 Task: Move the task Implement data encryption for better user security to the section To-Do in the project TradeWorks and sort the tasks in the project by Assignee in Ascending order.
Action: Mouse moved to (54, 390)
Screenshot: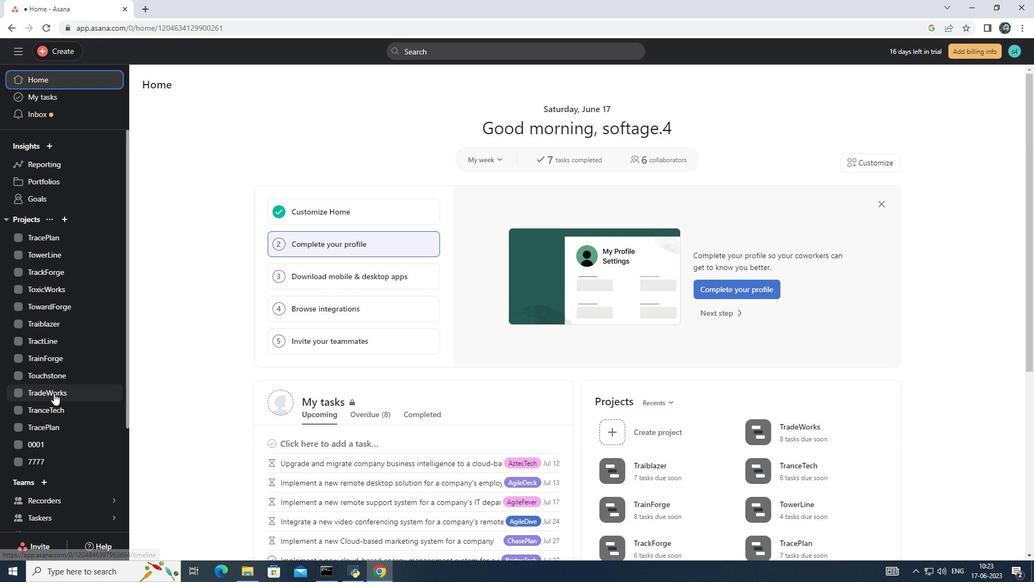 
Action: Mouse pressed left at (54, 390)
Screenshot: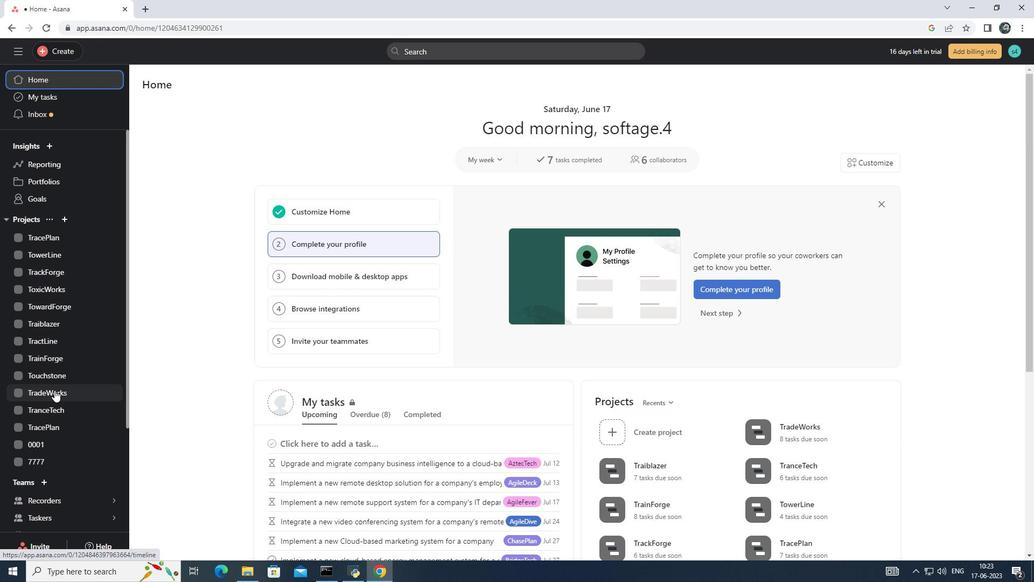 
Action: Mouse moved to (403, 235)
Screenshot: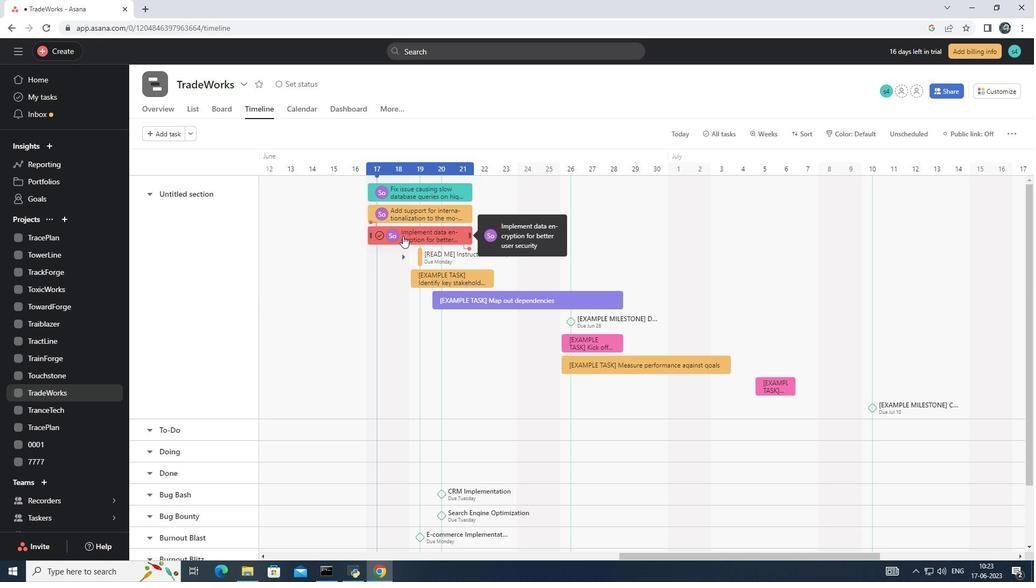 
Action: Mouse pressed left at (403, 235)
Screenshot: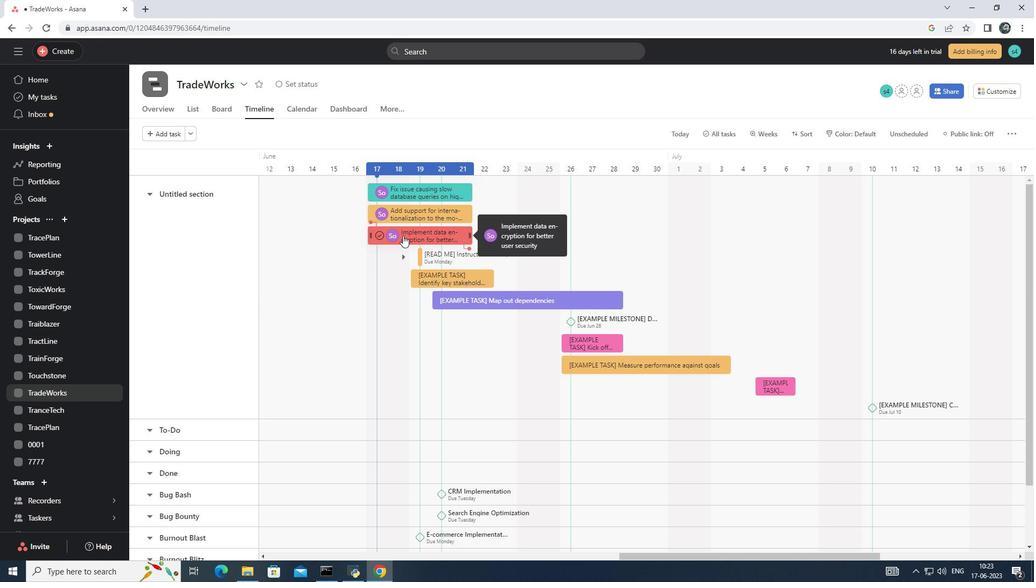 
Action: Mouse moved to (806, 135)
Screenshot: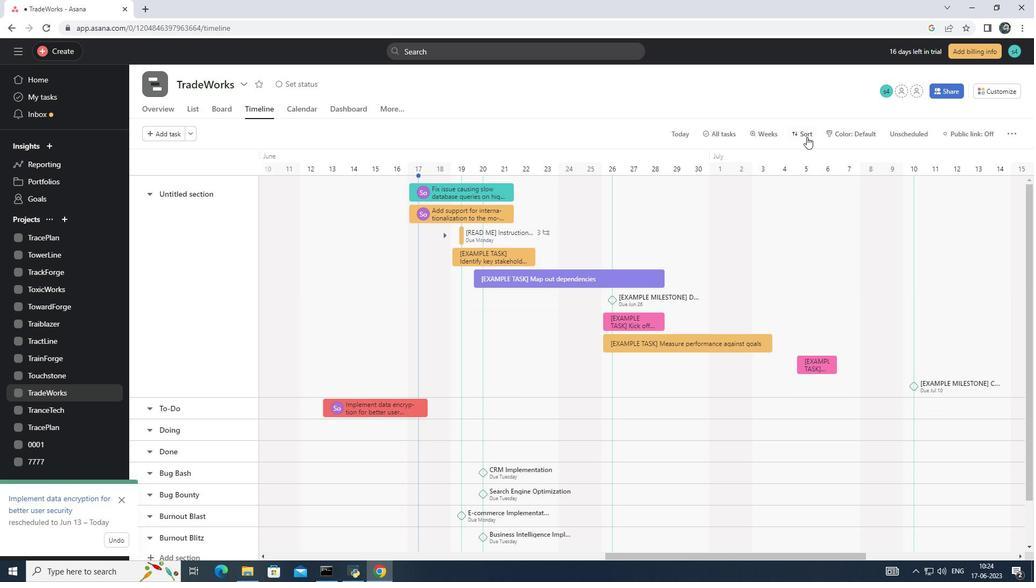 
Action: Mouse pressed left at (806, 135)
Screenshot: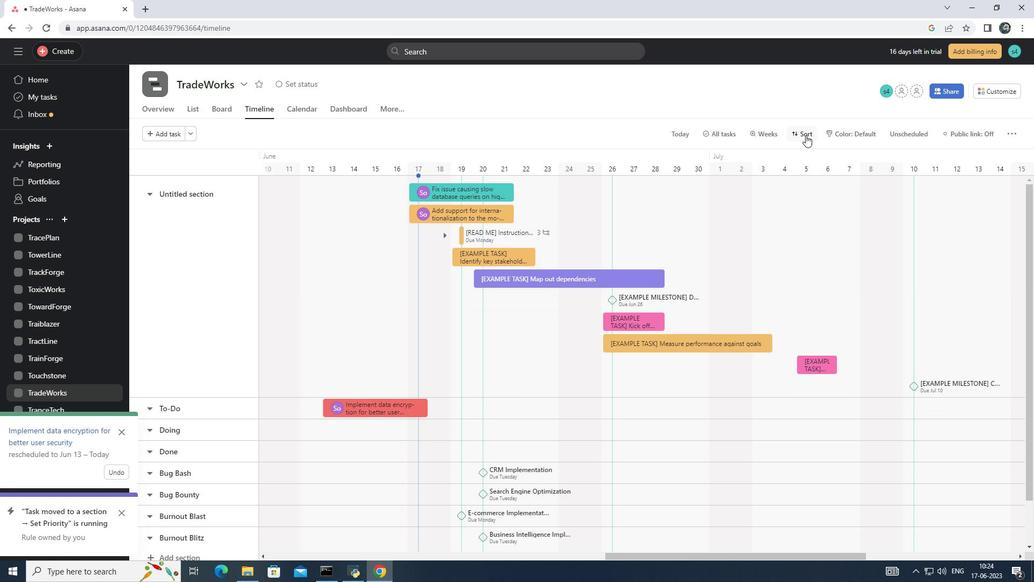 
Action: Mouse moved to (838, 213)
Screenshot: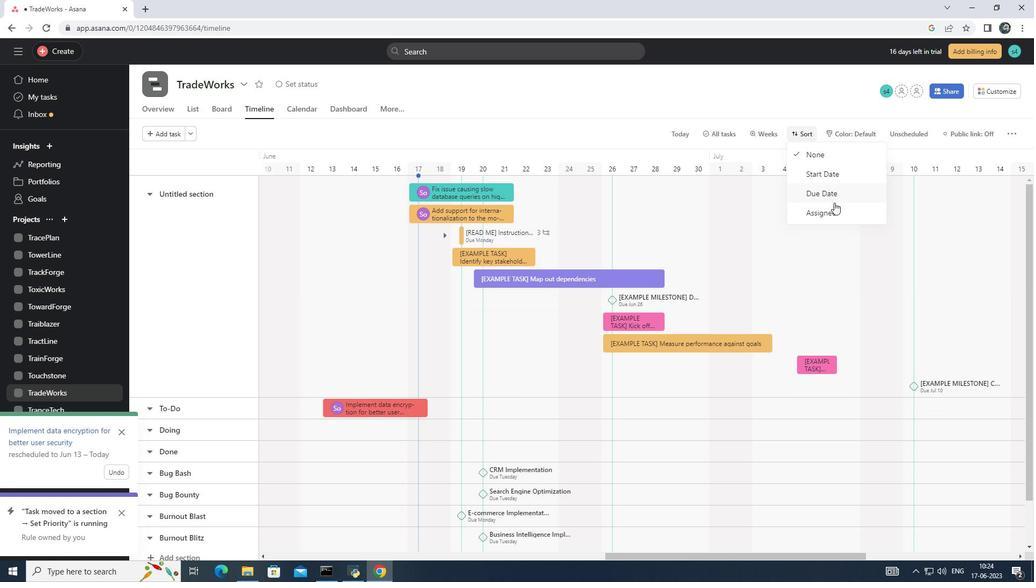 
Action: Mouse pressed left at (838, 213)
Screenshot: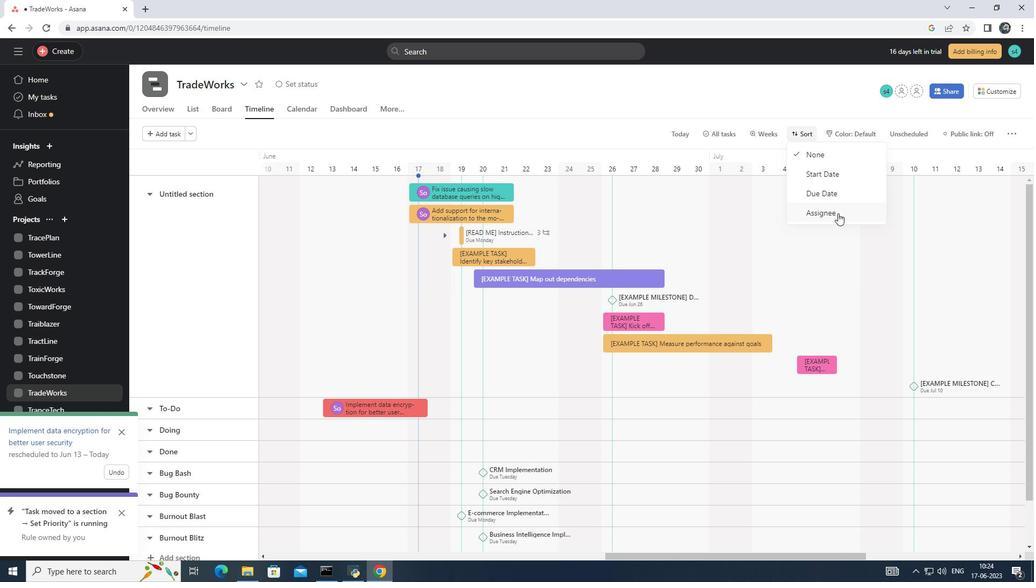 
Action: Mouse pressed left at (838, 213)
Screenshot: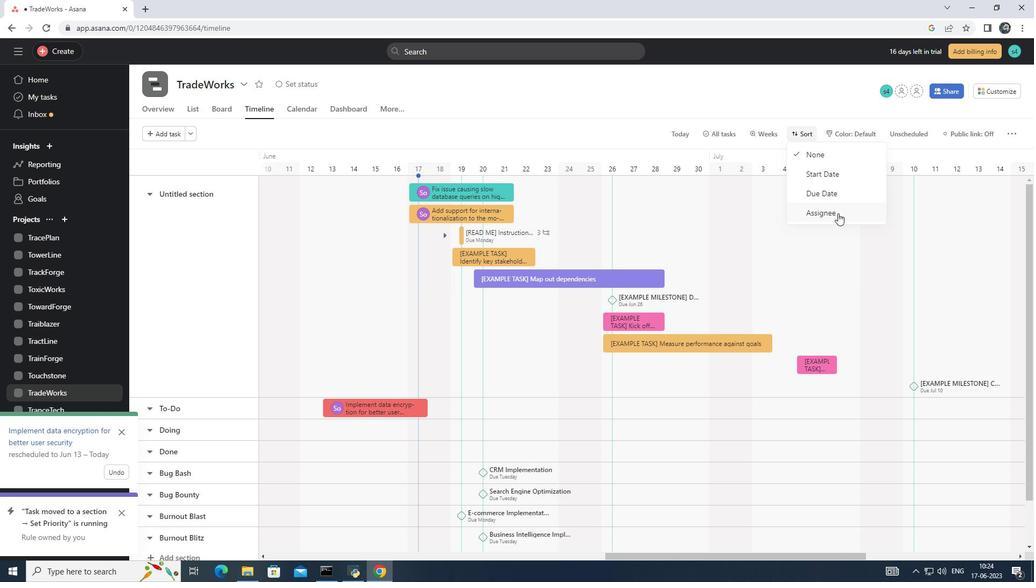
Action: Mouse moved to (794, 130)
Screenshot: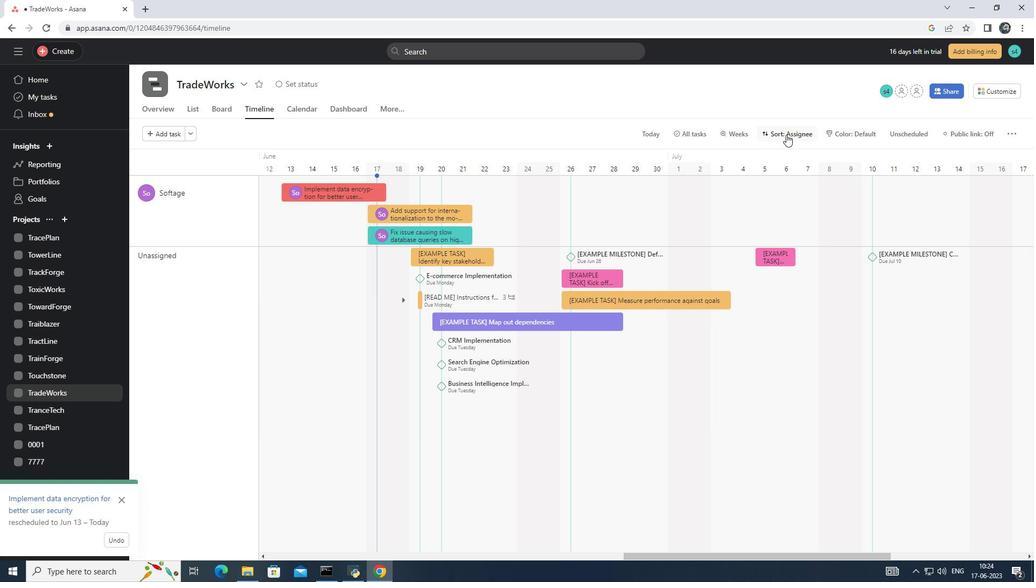 
Action: Mouse pressed left at (794, 130)
Screenshot: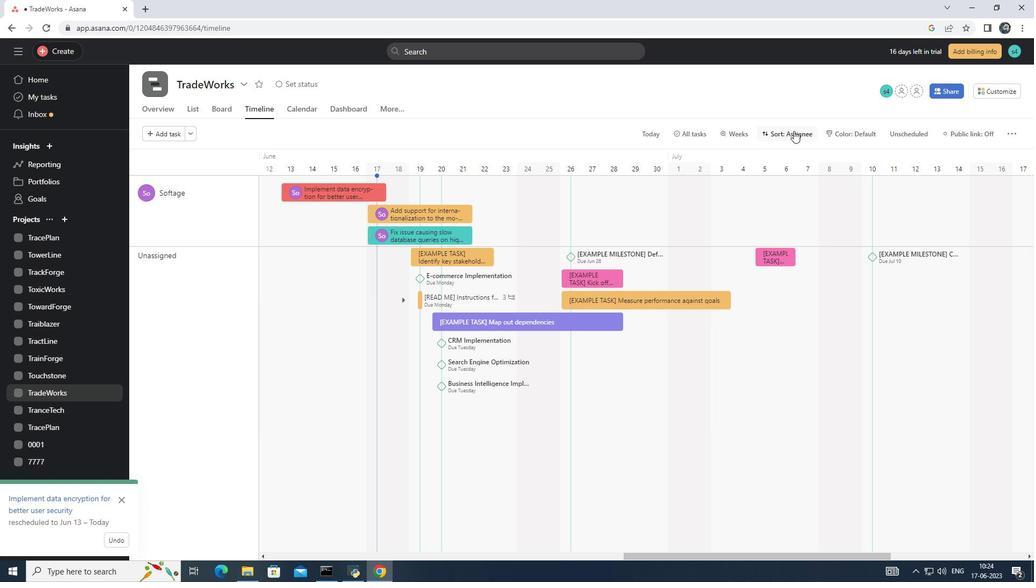 
Action: Mouse moved to (802, 213)
Screenshot: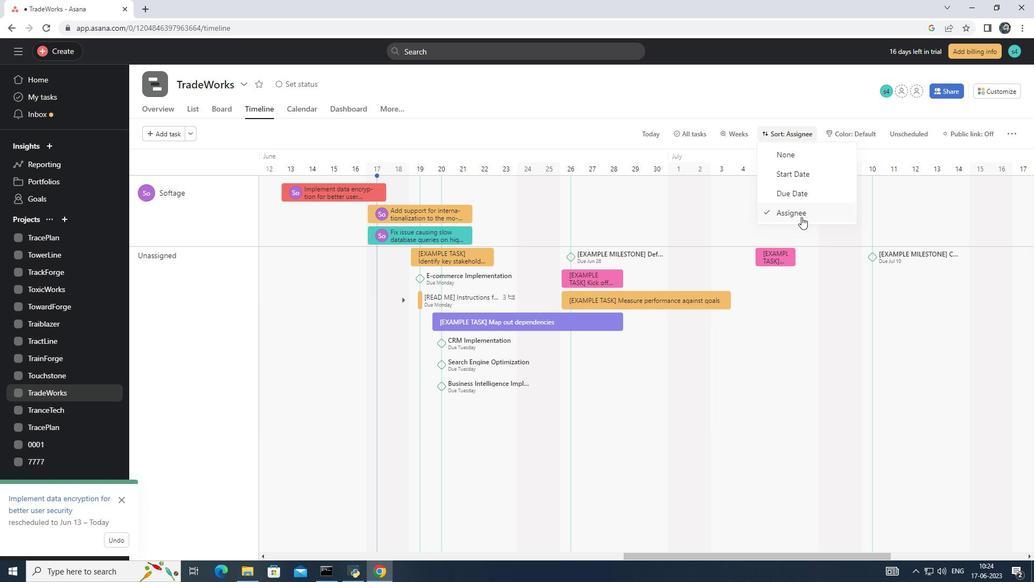 
Action: Mouse pressed left at (802, 213)
Screenshot: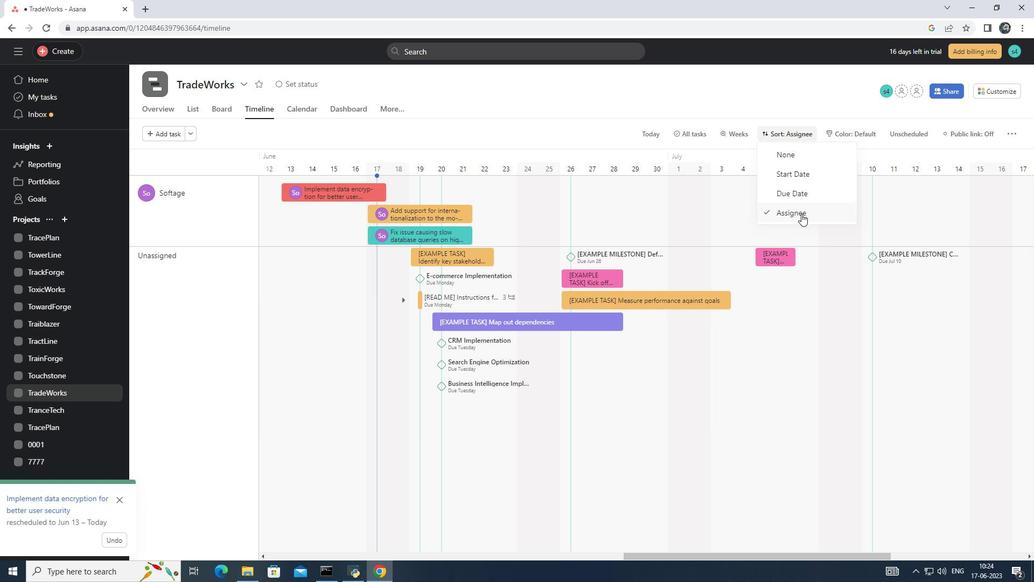 
Action: Mouse moved to (189, 107)
Screenshot: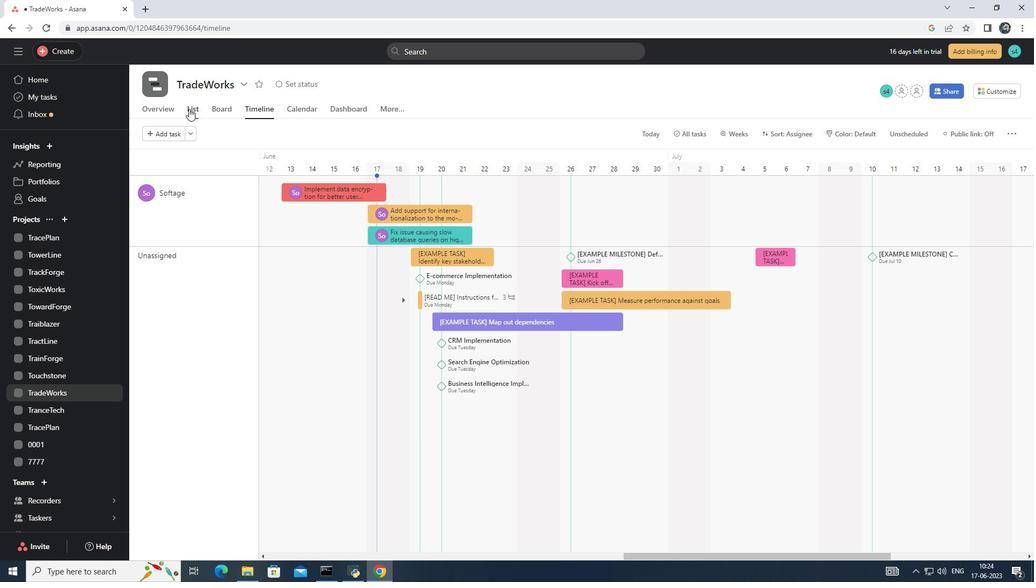 
Action: Mouse pressed left at (189, 107)
Screenshot: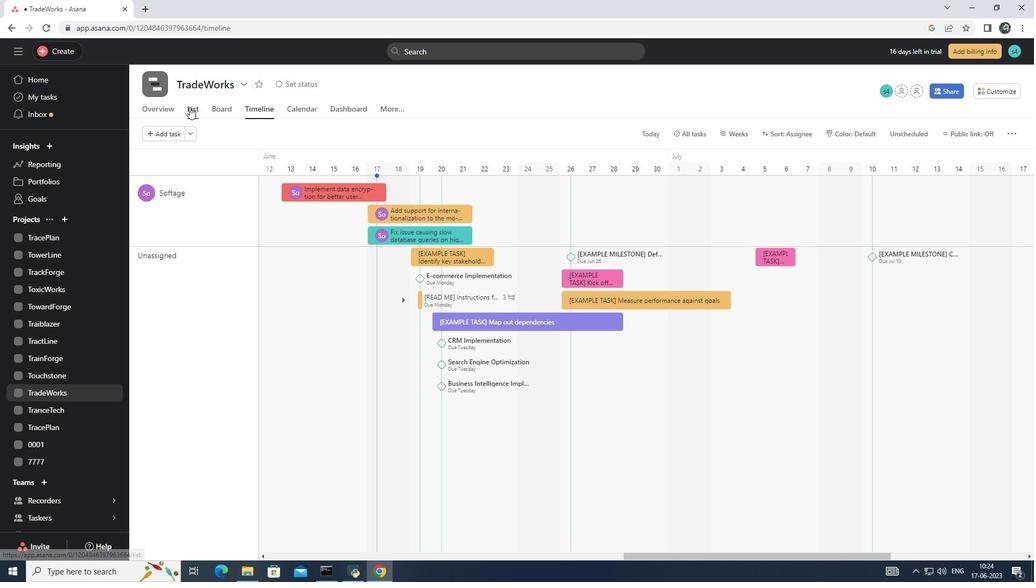 
Action: Mouse moved to (262, 133)
Screenshot: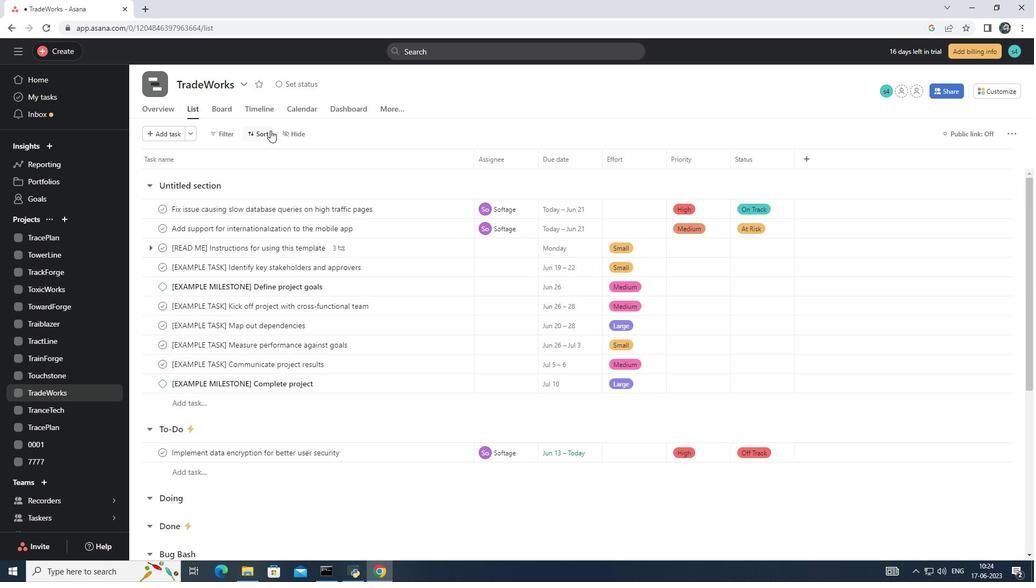 
Action: Mouse pressed left at (262, 133)
Screenshot: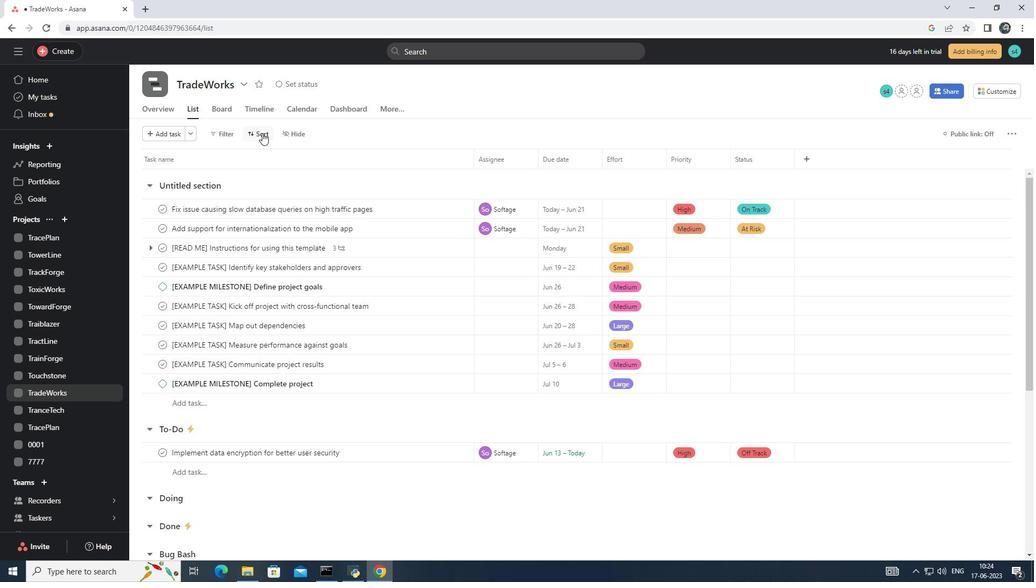 
Action: Mouse moved to (391, 454)
Screenshot: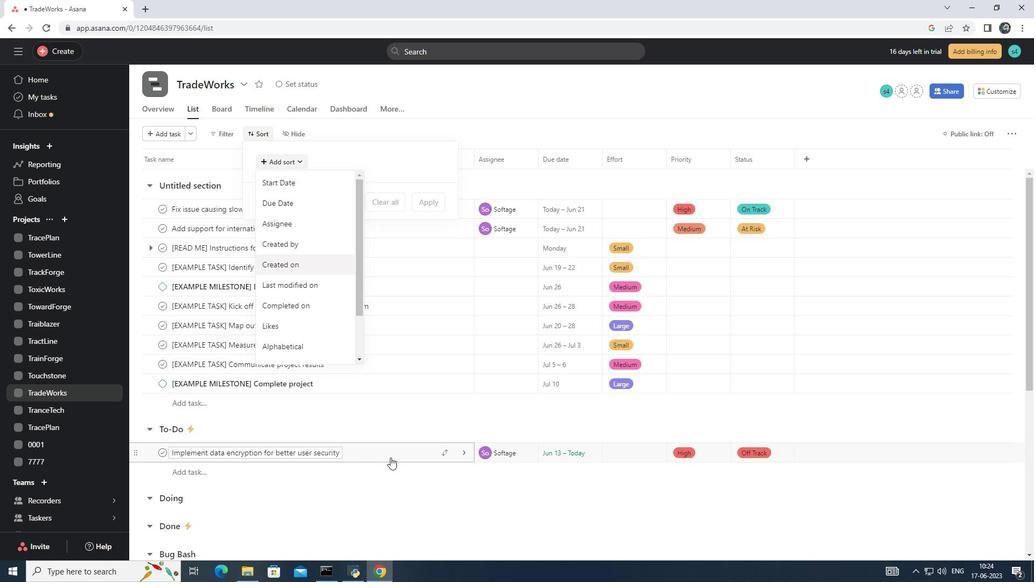 
Action: Mouse pressed left at (391, 454)
Screenshot: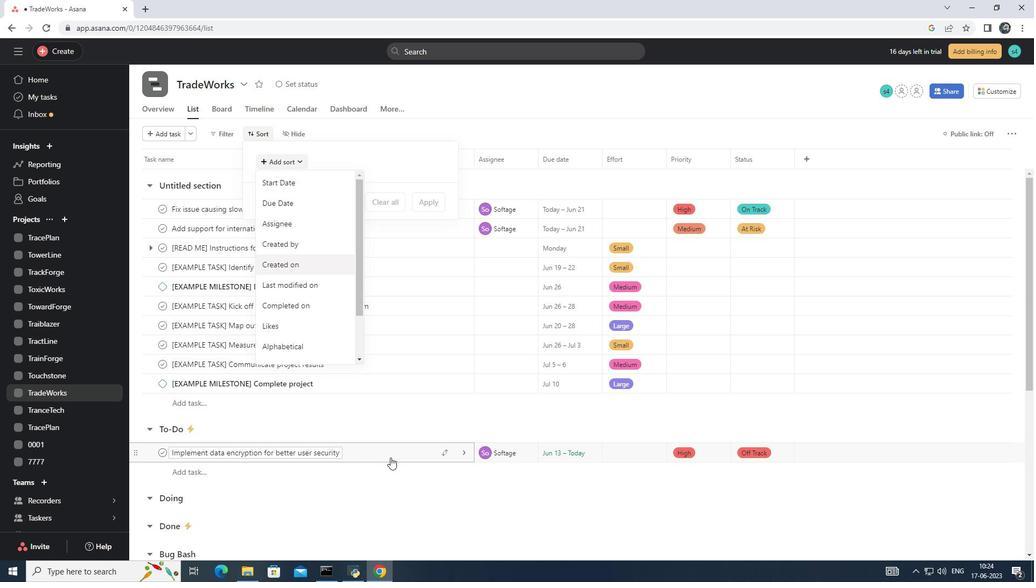 
Action: Mouse moved to (1018, 135)
Screenshot: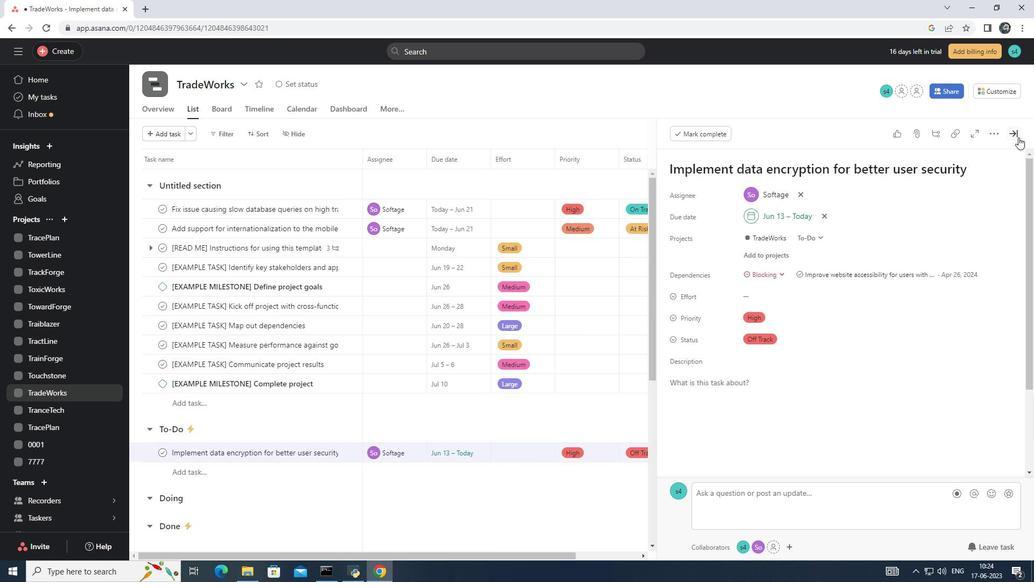 
Action: Mouse pressed left at (1018, 135)
Screenshot: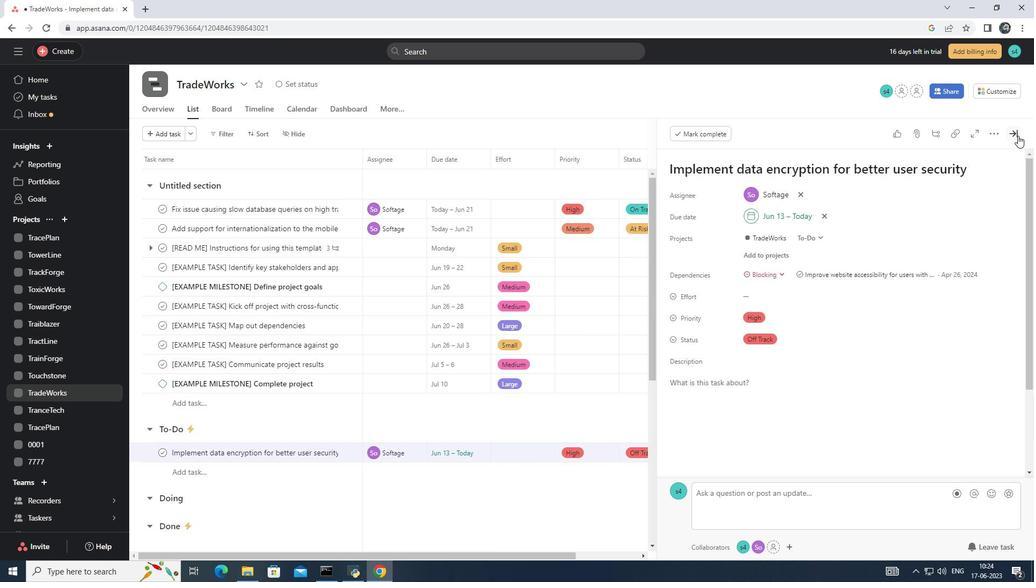 
Action: Mouse moved to (256, 134)
Screenshot: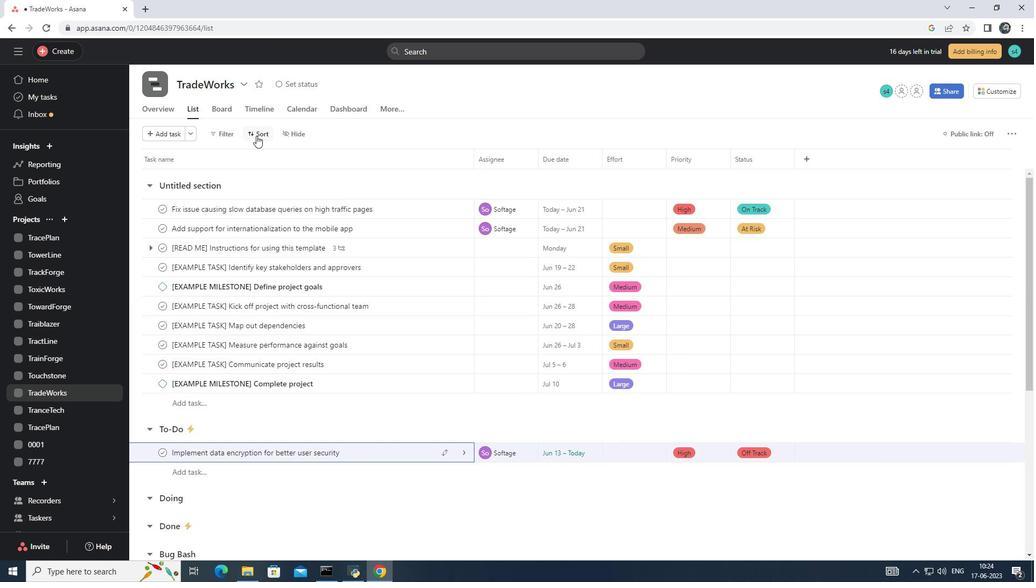 
Action: Mouse pressed left at (256, 134)
Screenshot: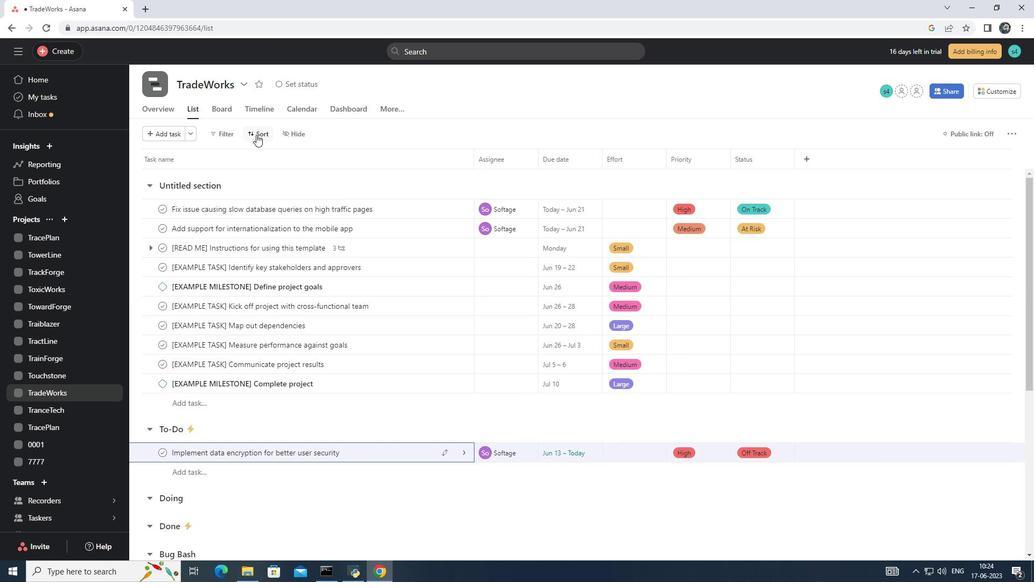 
Action: Mouse moved to (306, 226)
Screenshot: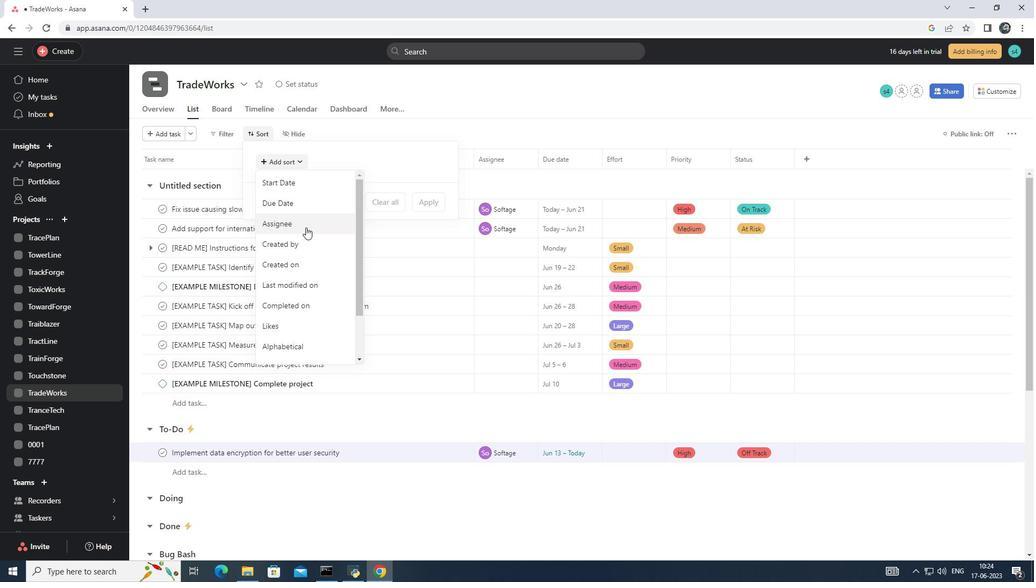 
Action: Mouse pressed left at (306, 226)
Screenshot: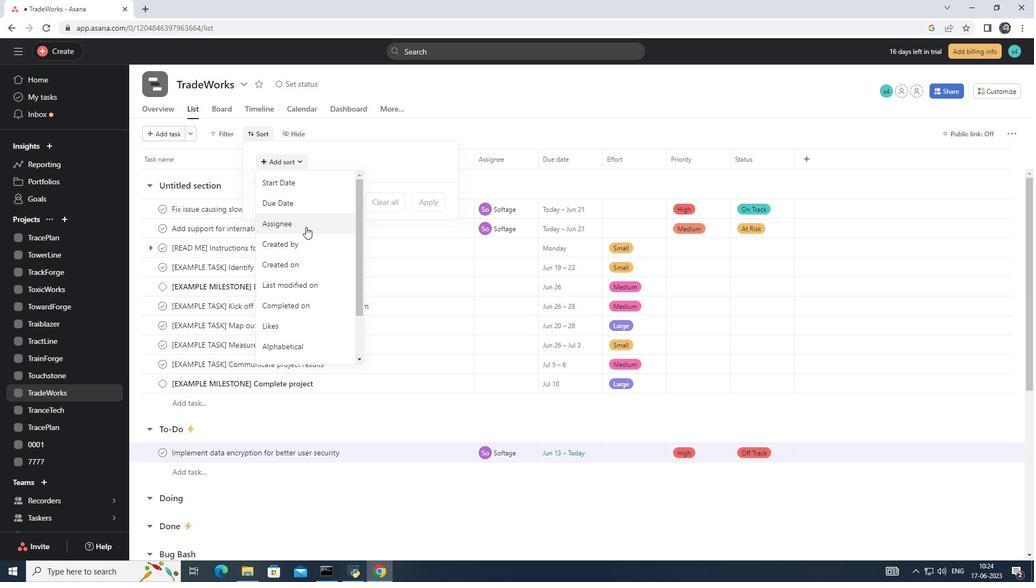 
Action: Mouse moved to (425, 249)
Screenshot: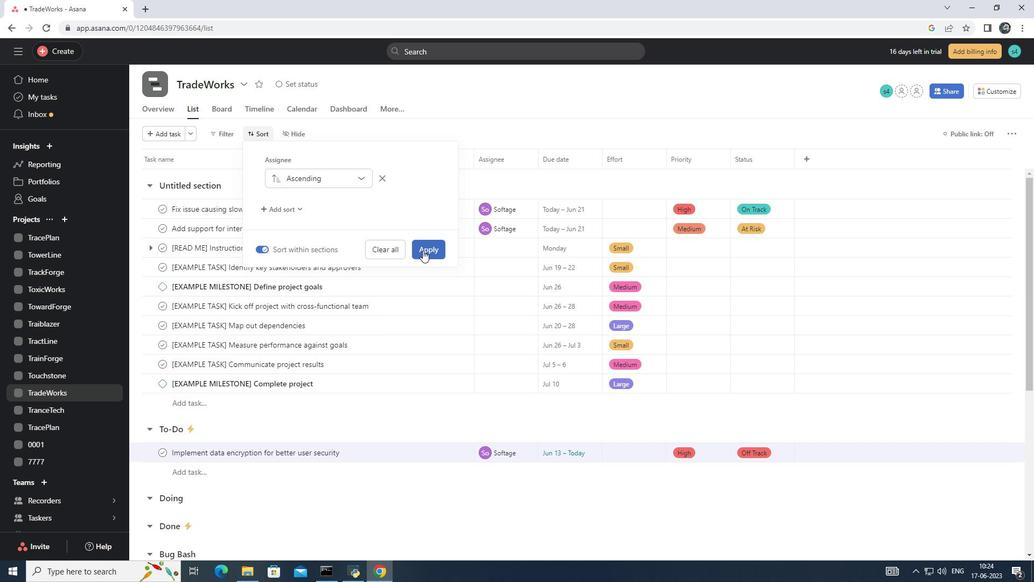 
Action: Mouse pressed left at (425, 249)
Screenshot: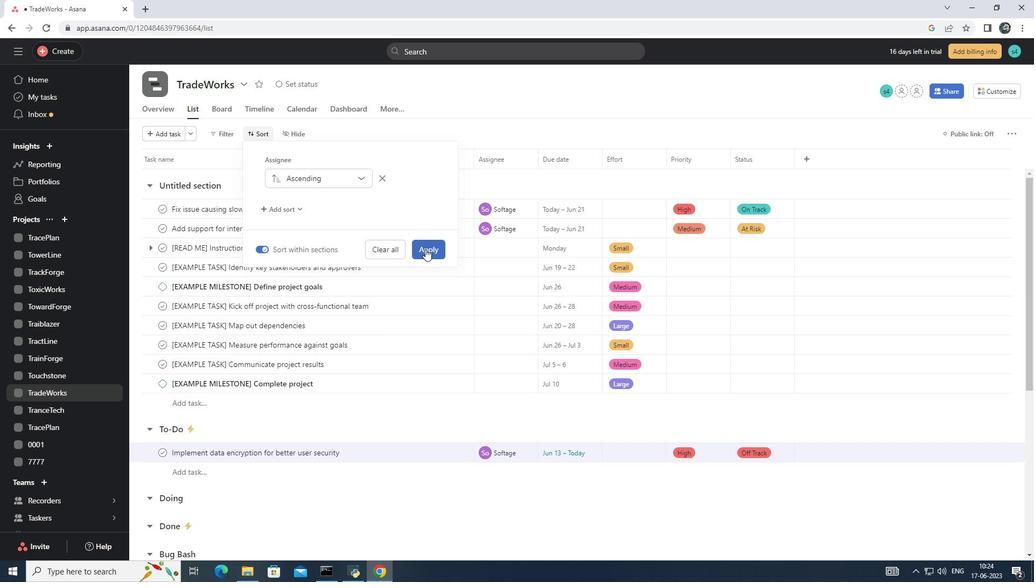 
Action: Mouse moved to (418, 250)
Screenshot: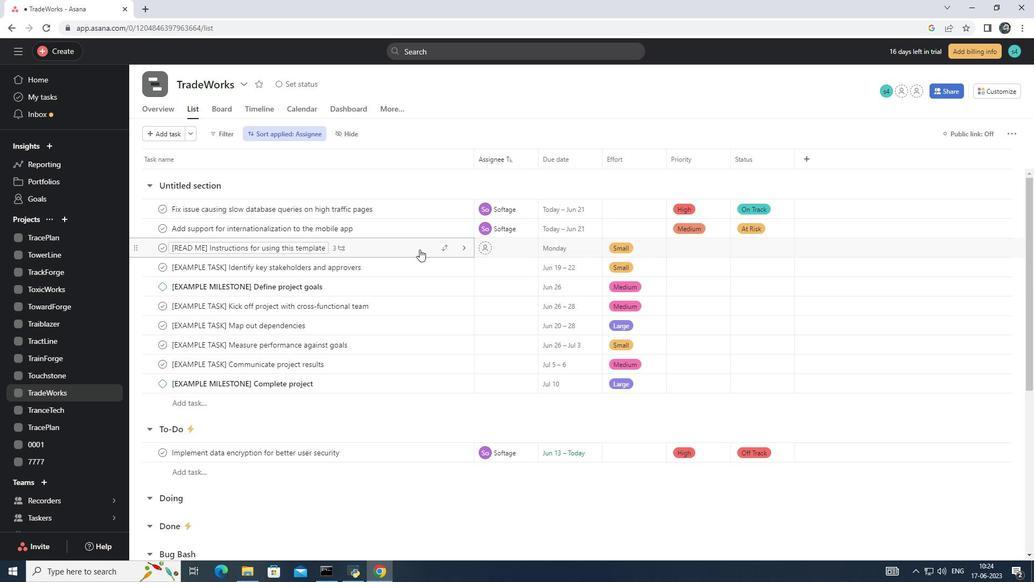 
